 Task: Sort the products by relevance.
Action: Mouse pressed left at (19, 143)
Screenshot: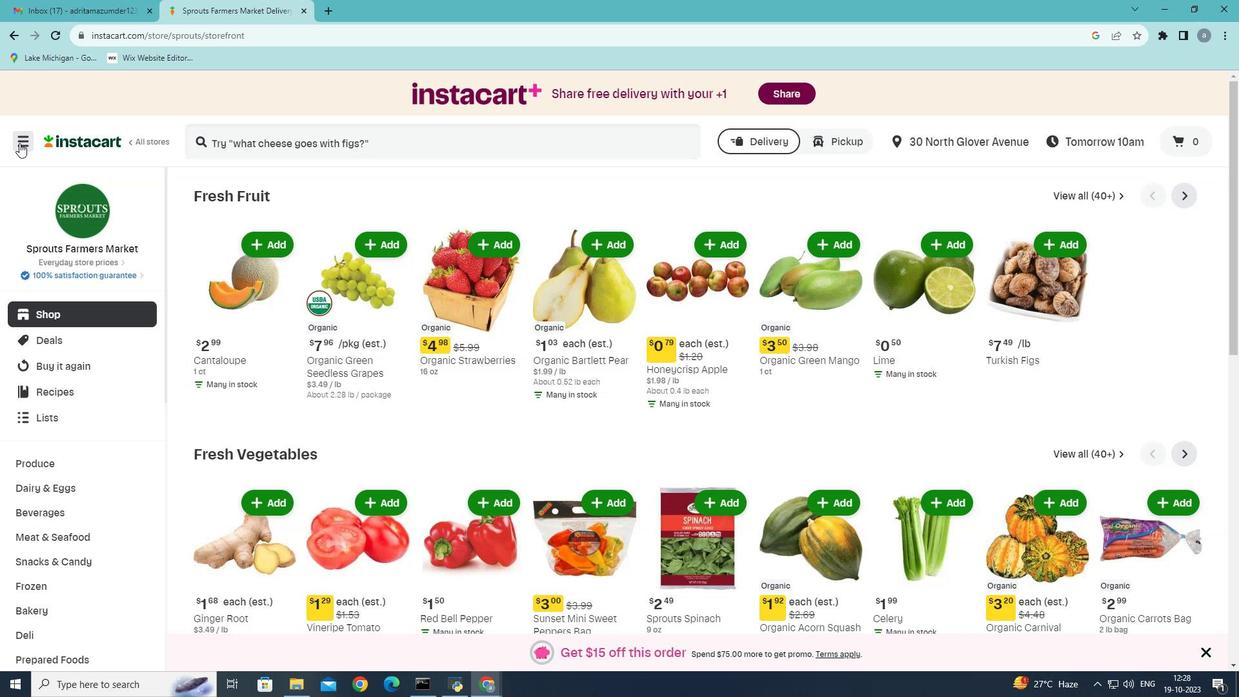 
Action: Mouse moved to (68, 368)
Screenshot: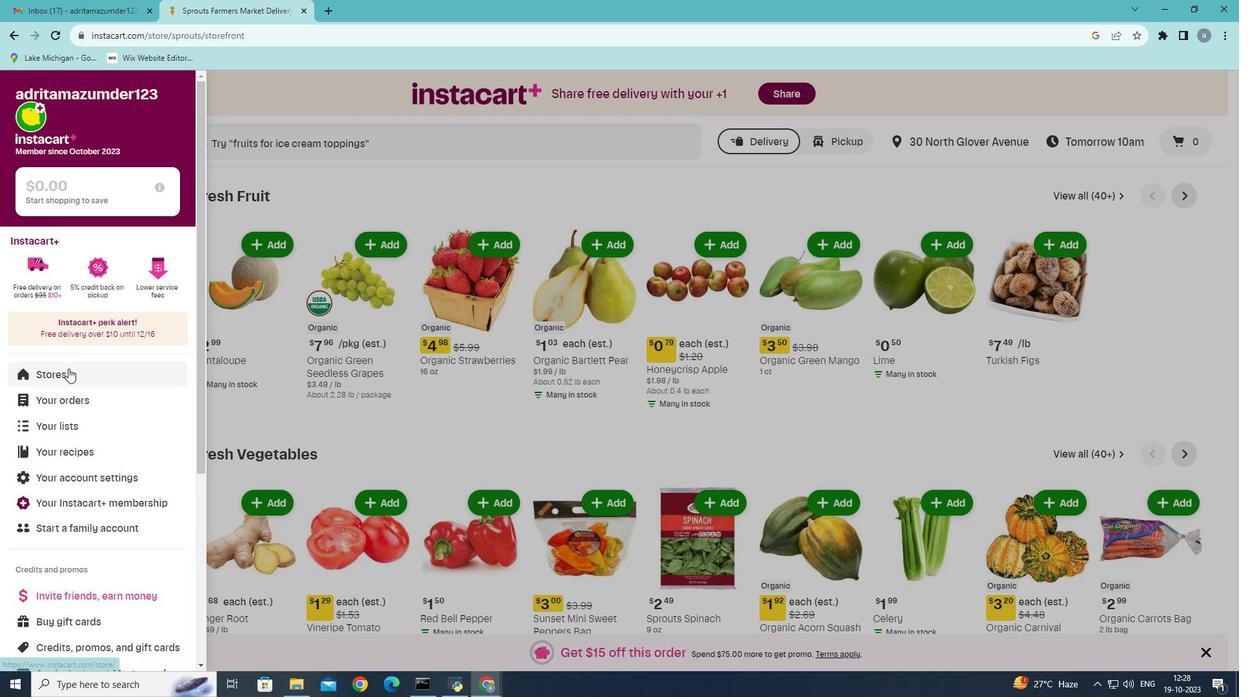 
Action: Mouse pressed left at (68, 368)
Screenshot: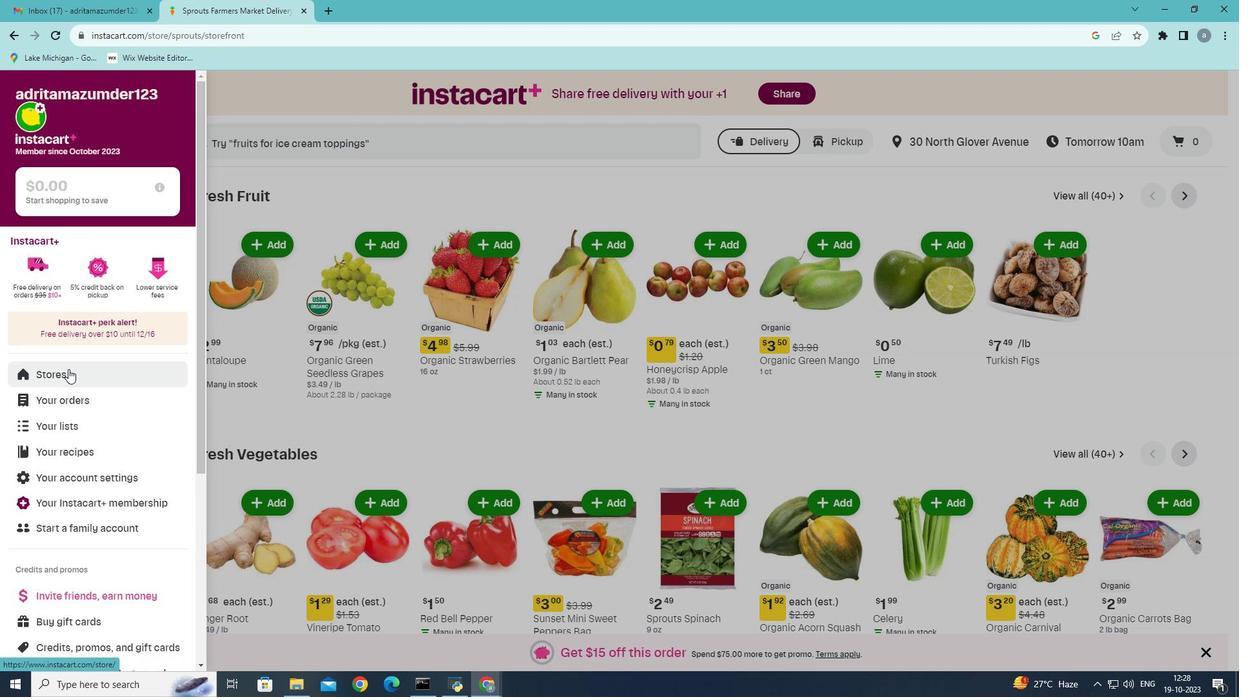 
Action: Mouse moved to (309, 153)
Screenshot: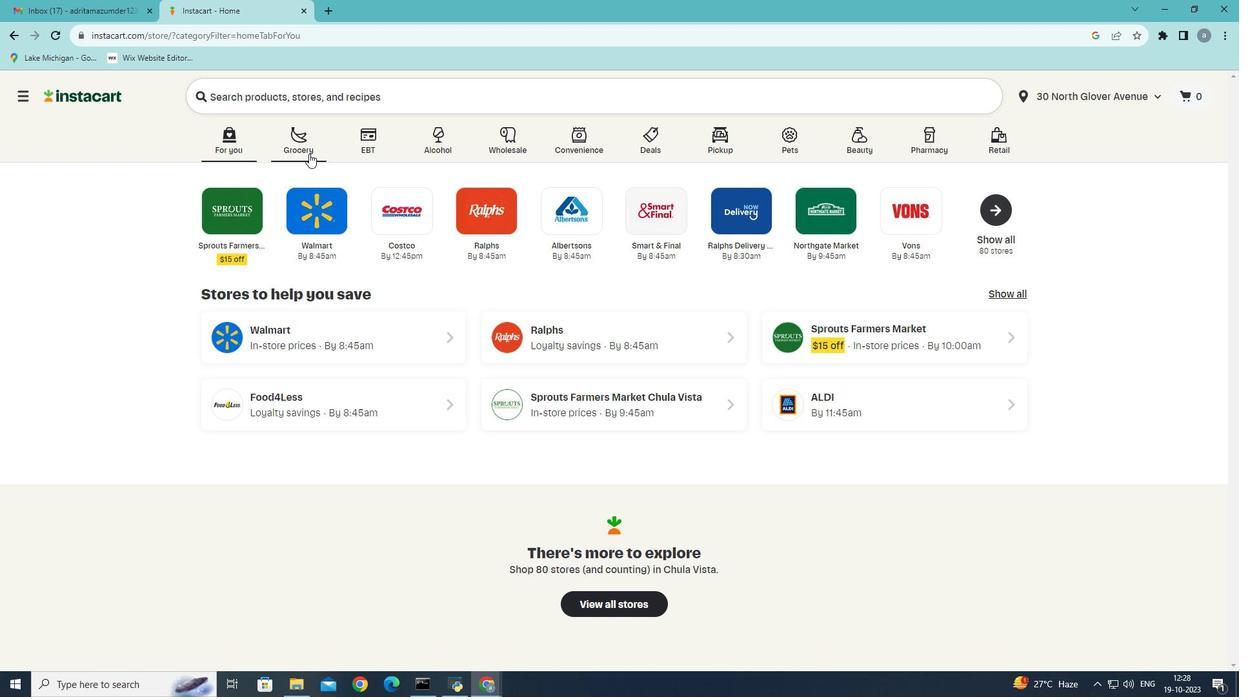 
Action: Mouse pressed left at (309, 153)
Screenshot: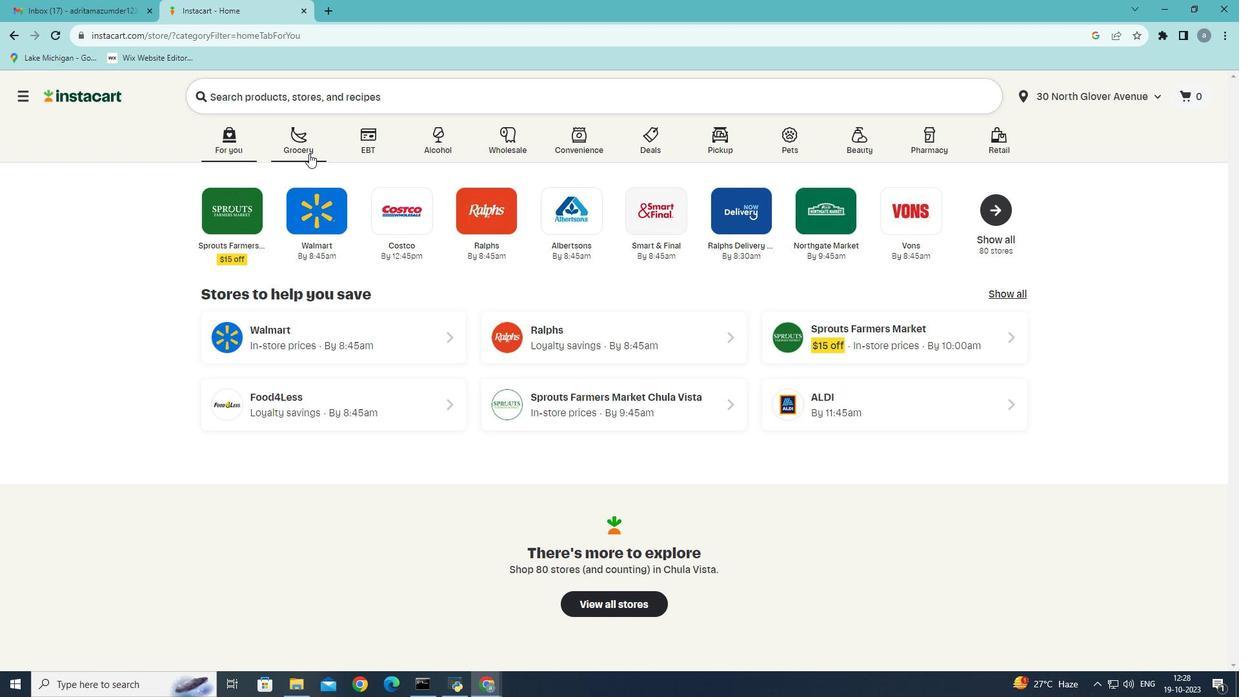 
Action: Mouse moved to (288, 377)
Screenshot: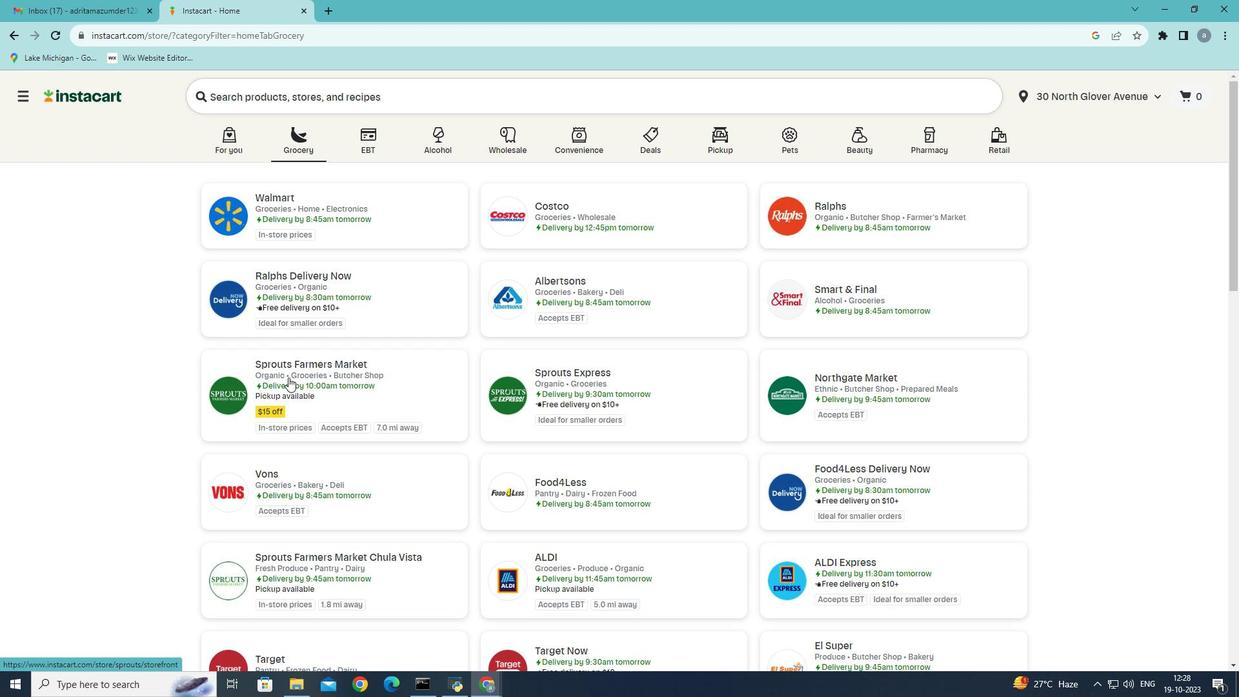 
Action: Mouse pressed left at (288, 377)
Screenshot: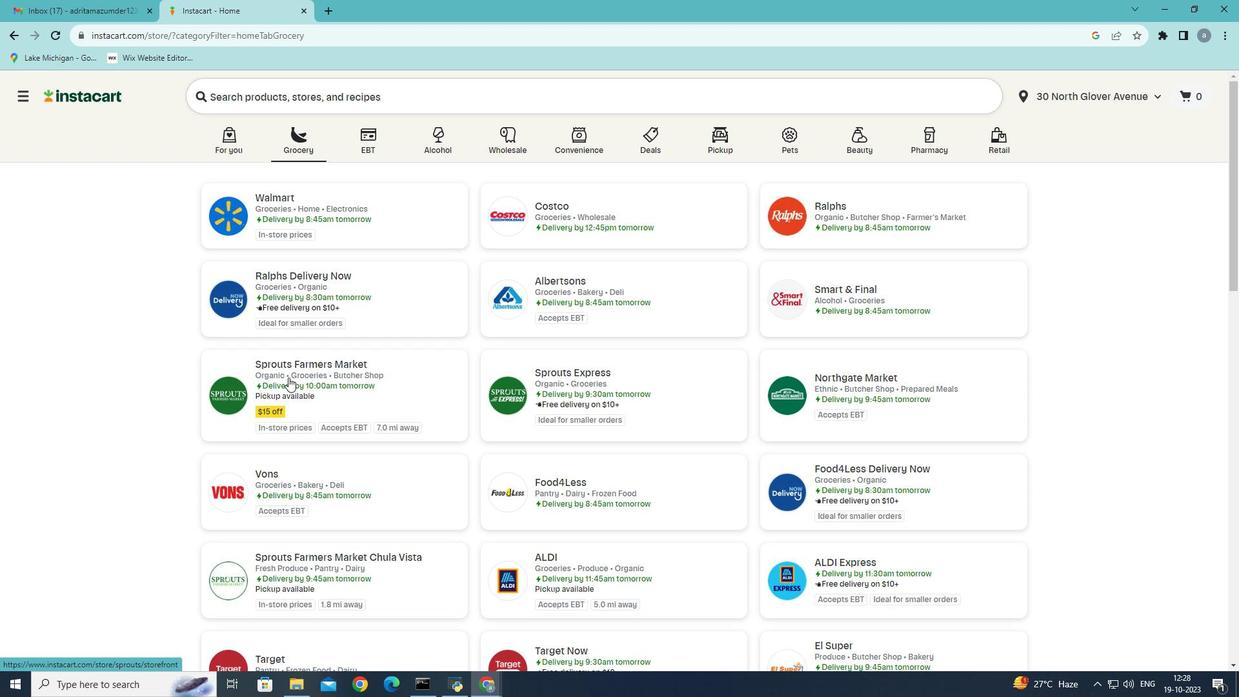 
Action: Mouse moved to (63, 536)
Screenshot: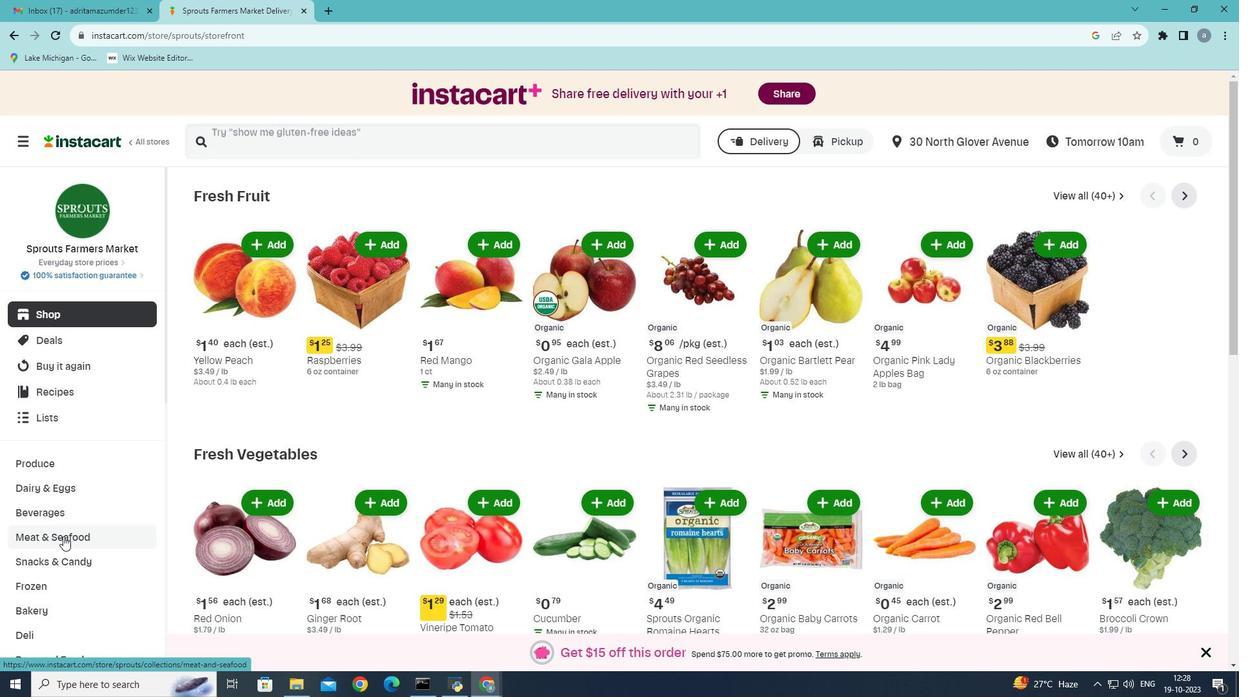 
Action: Mouse pressed left at (63, 536)
Screenshot: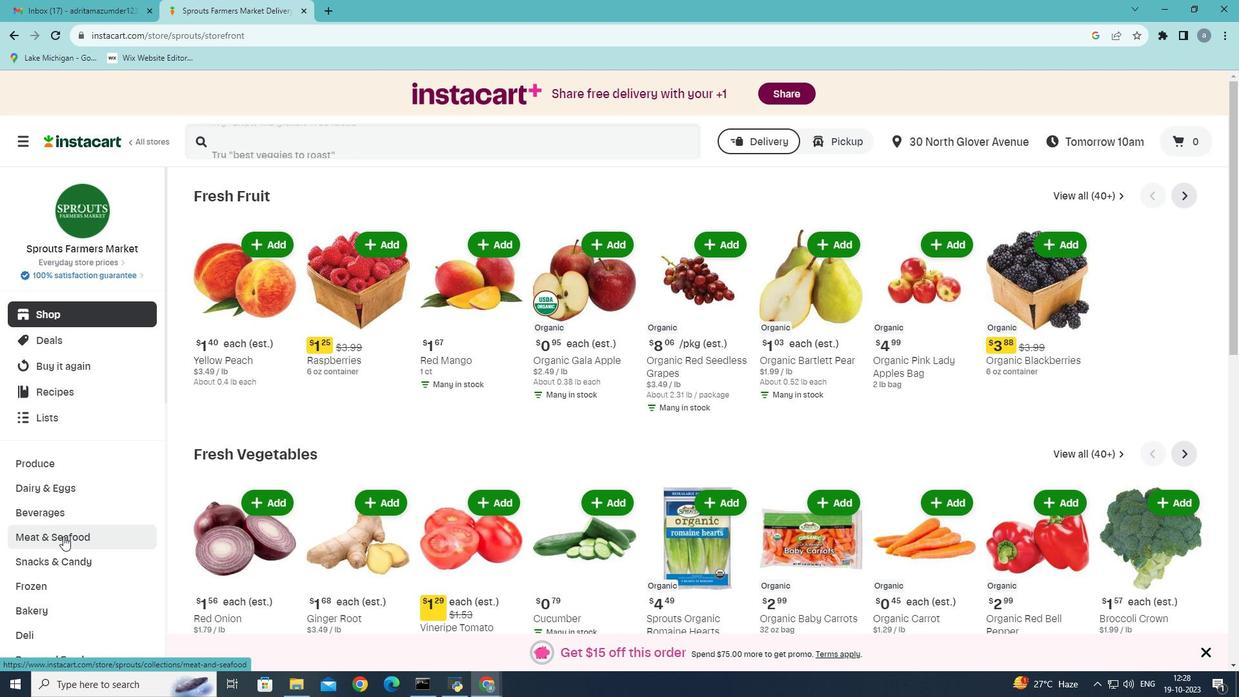 
Action: Mouse moved to (629, 227)
Screenshot: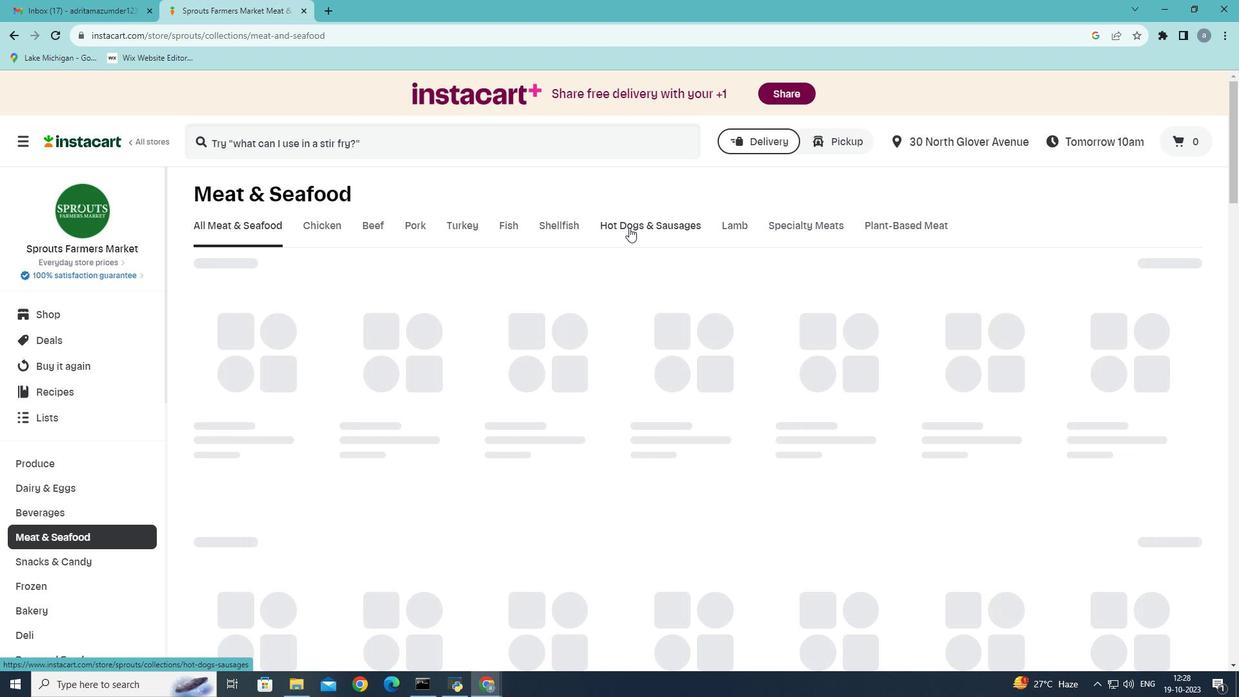 
Action: Mouse pressed left at (629, 227)
Screenshot: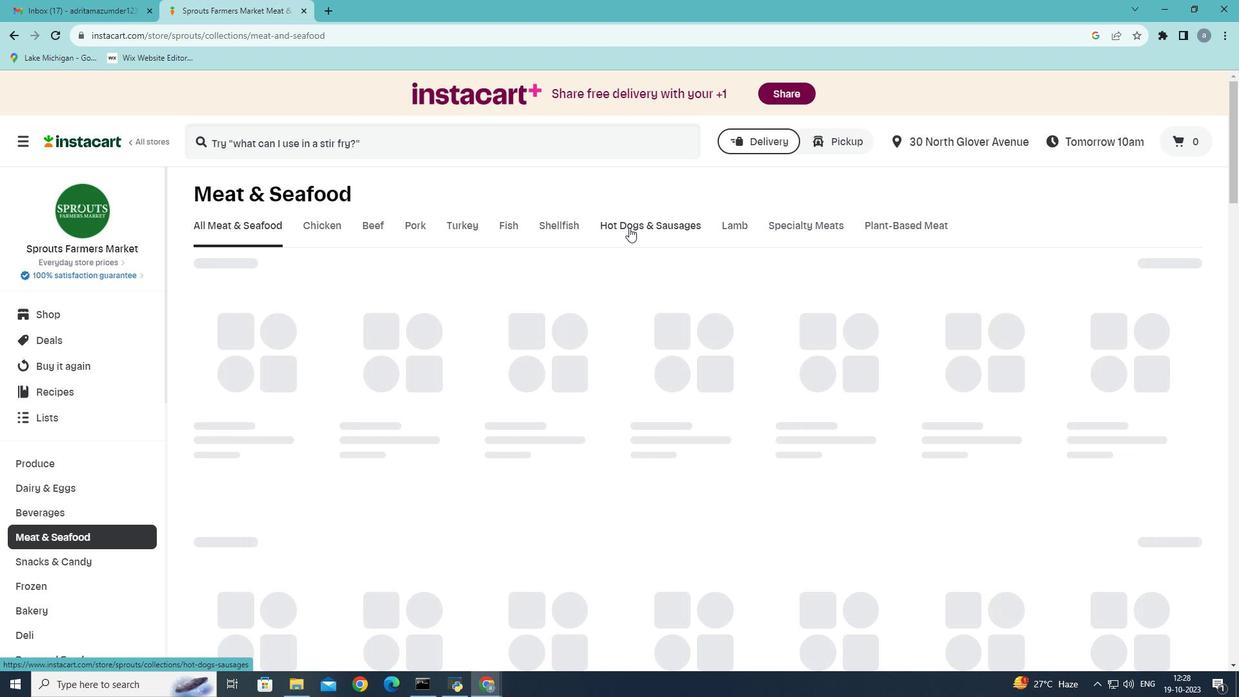 
Action: Mouse moved to (402, 286)
Screenshot: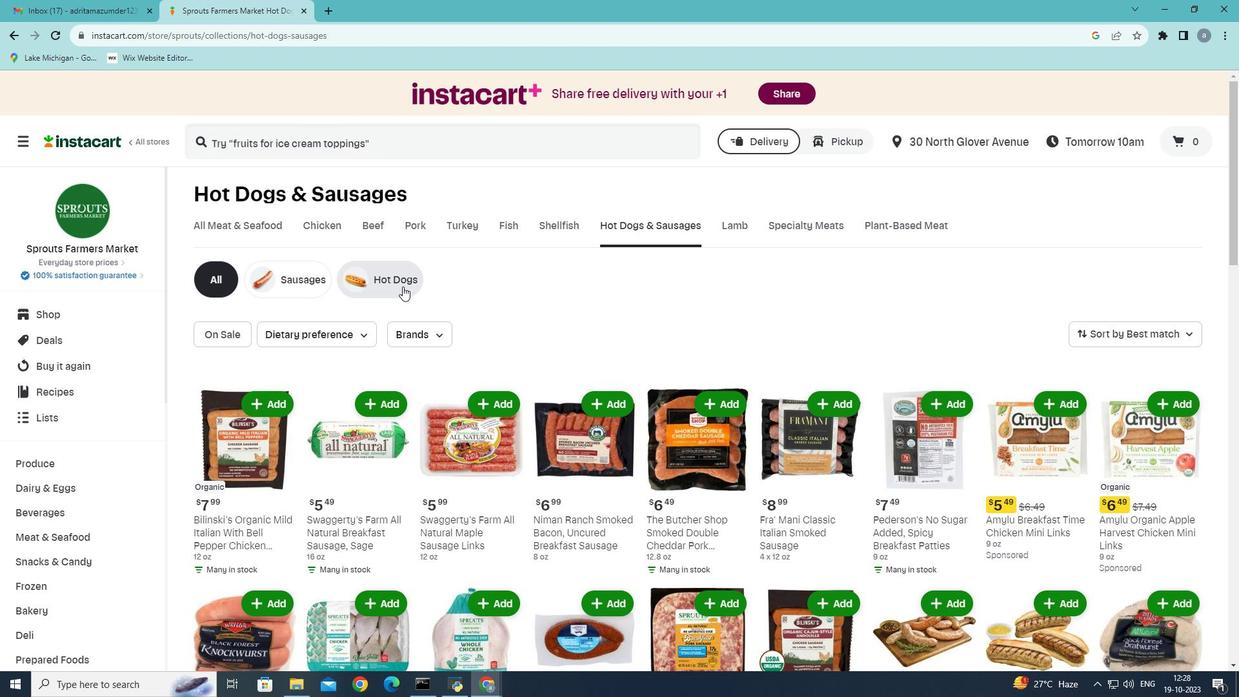 
Action: Mouse pressed left at (402, 286)
Screenshot: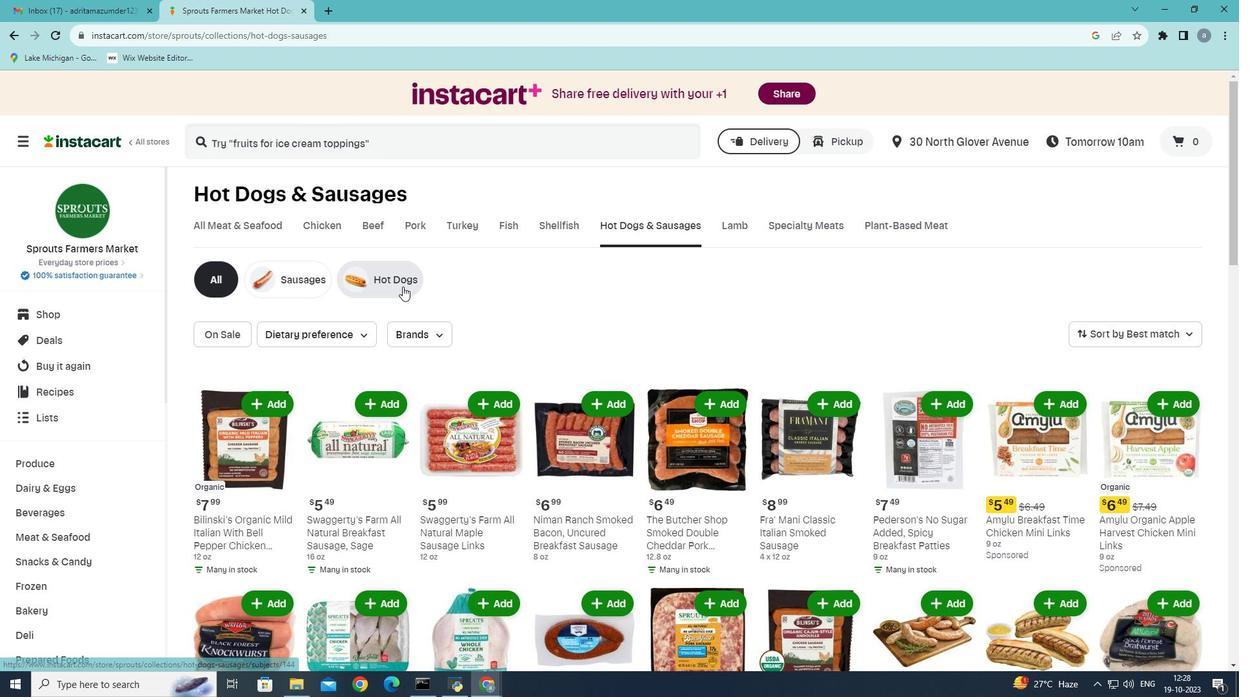 
Action: Mouse moved to (1193, 340)
Screenshot: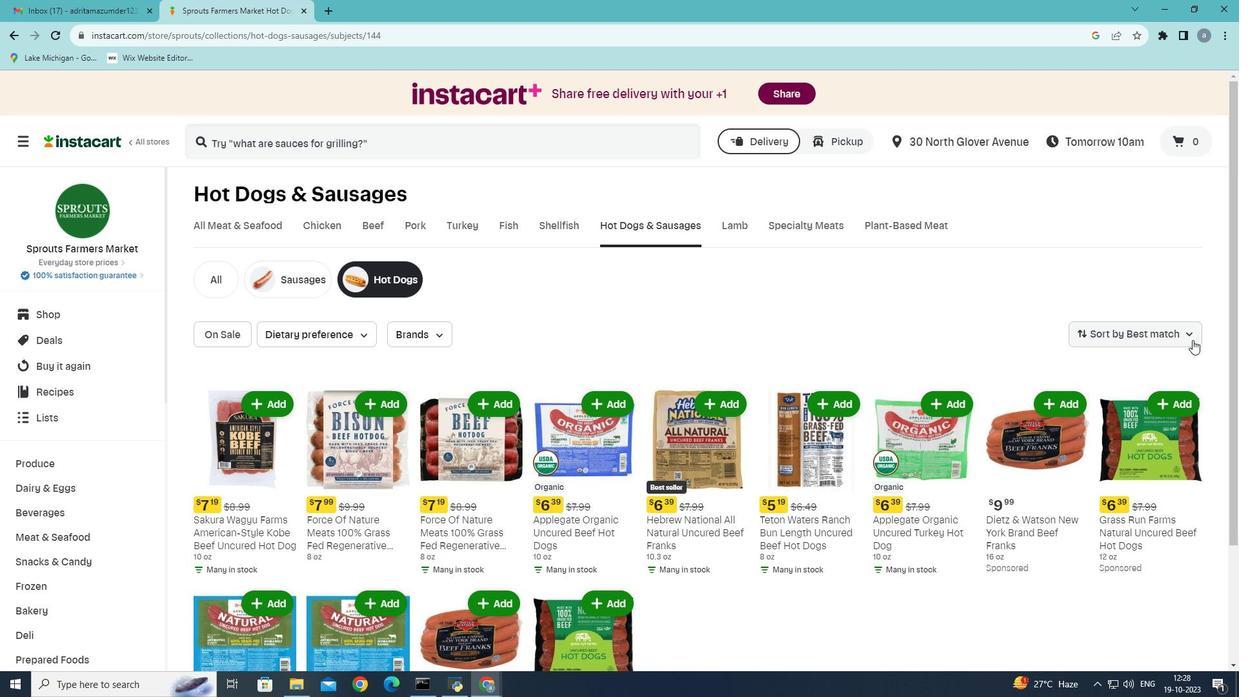 
Action: Mouse pressed left at (1193, 340)
Screenshot: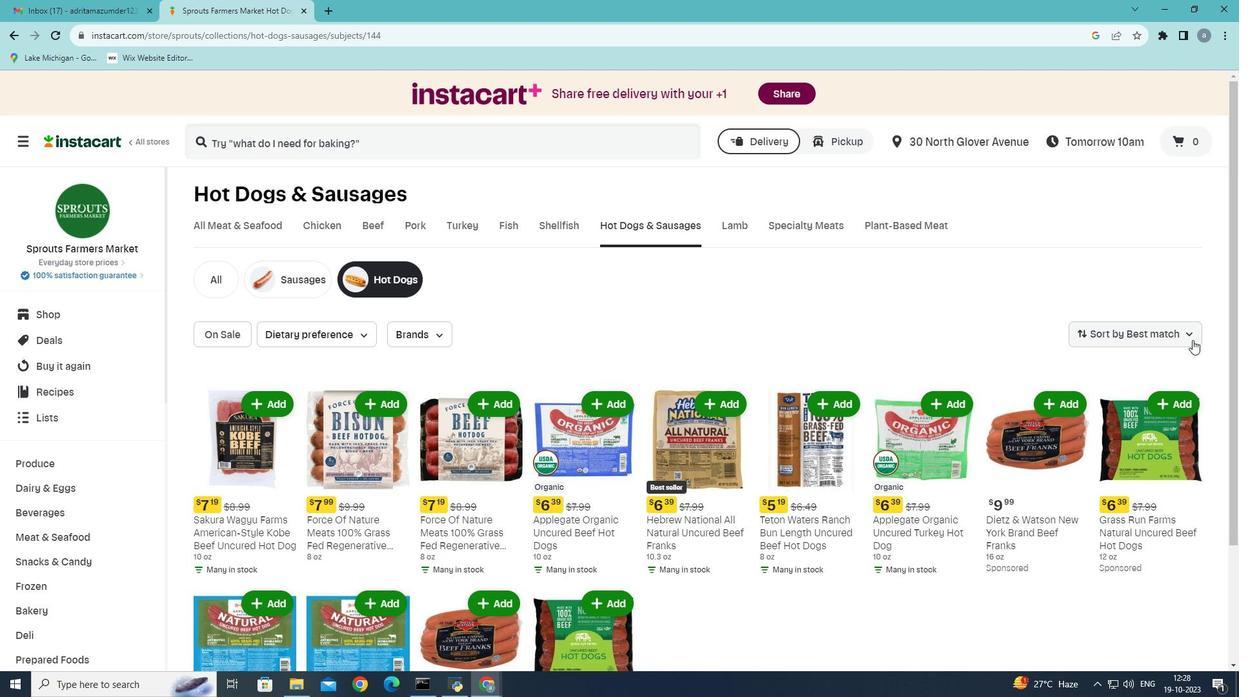 
Action: Mouse moved to (1114, 523)
Screenshot: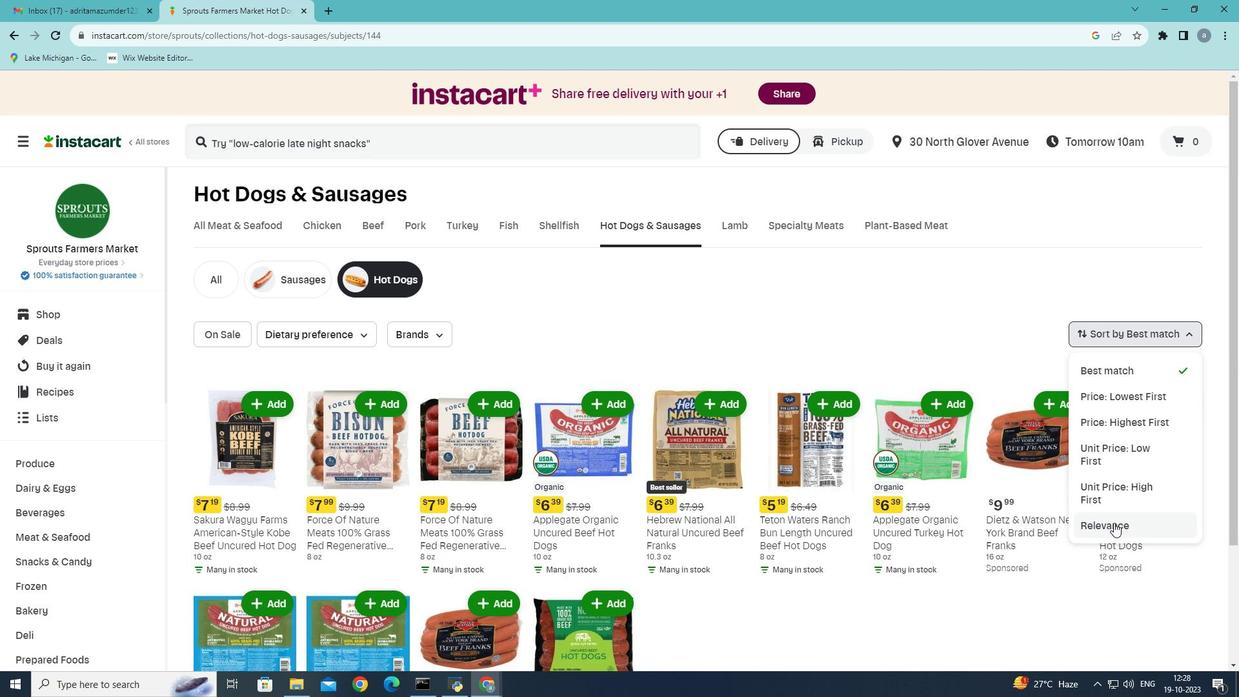 
Action: Mouse pressed left at (1114, 523)
Screenshot: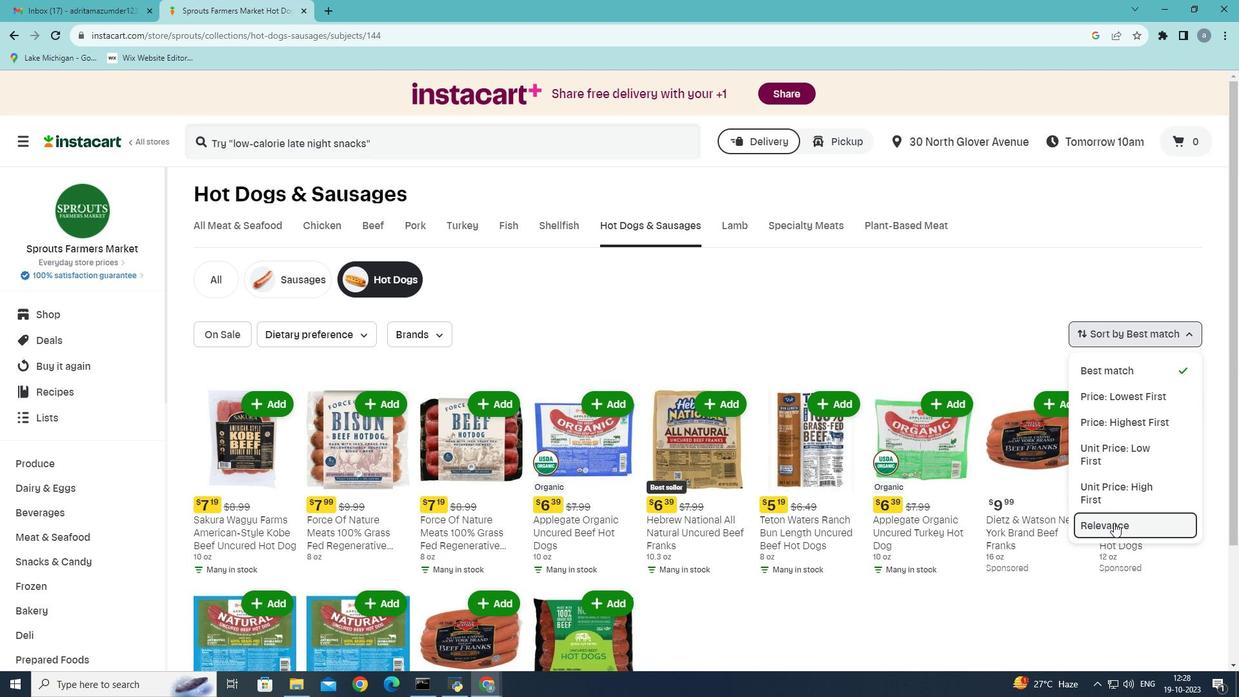 
Action: Mouse moved to (1103, 515)
Screenshot: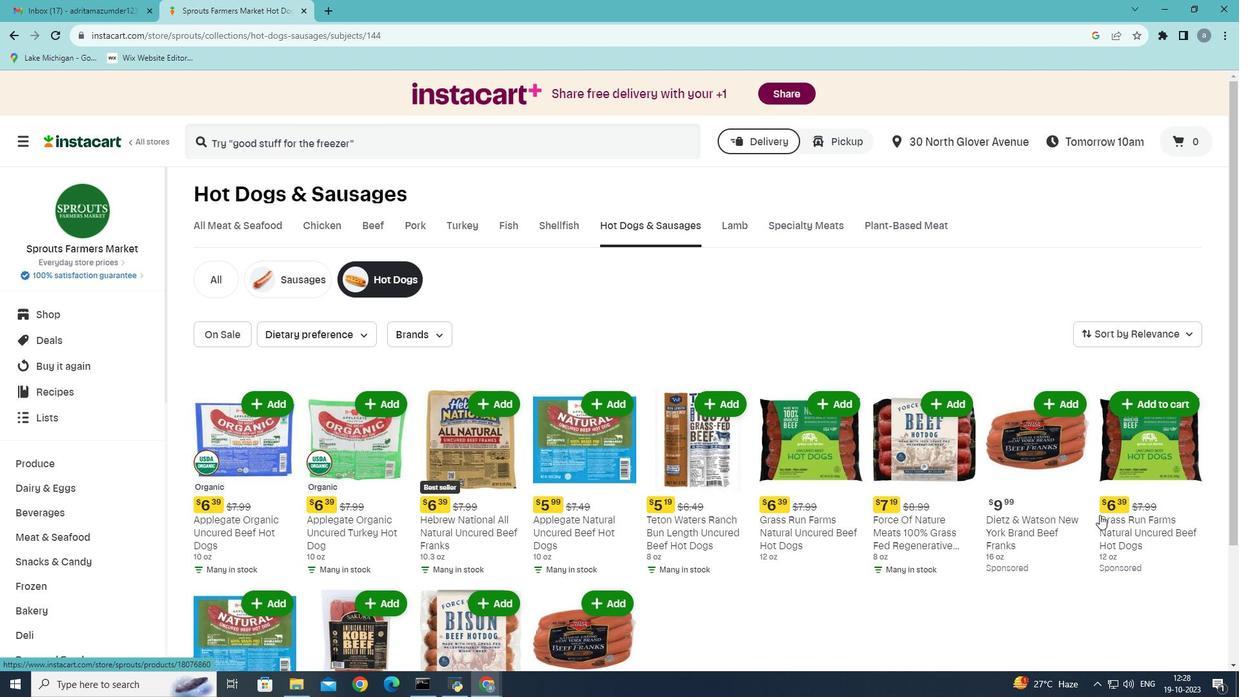 
